 Task: Filter cards with "Active in the last four weeks".
Action: Mouse moved to (1047, 275)
Screenshot: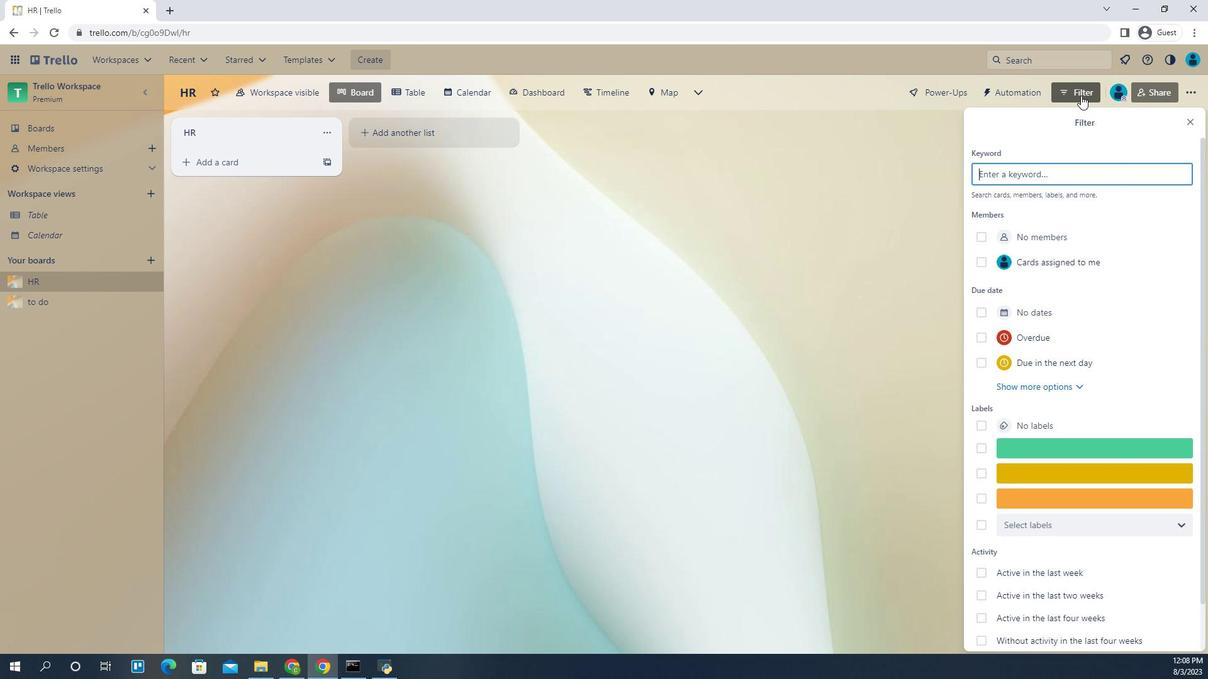 
Action: Mouse pressed left at (1047, 275)
Screenshot: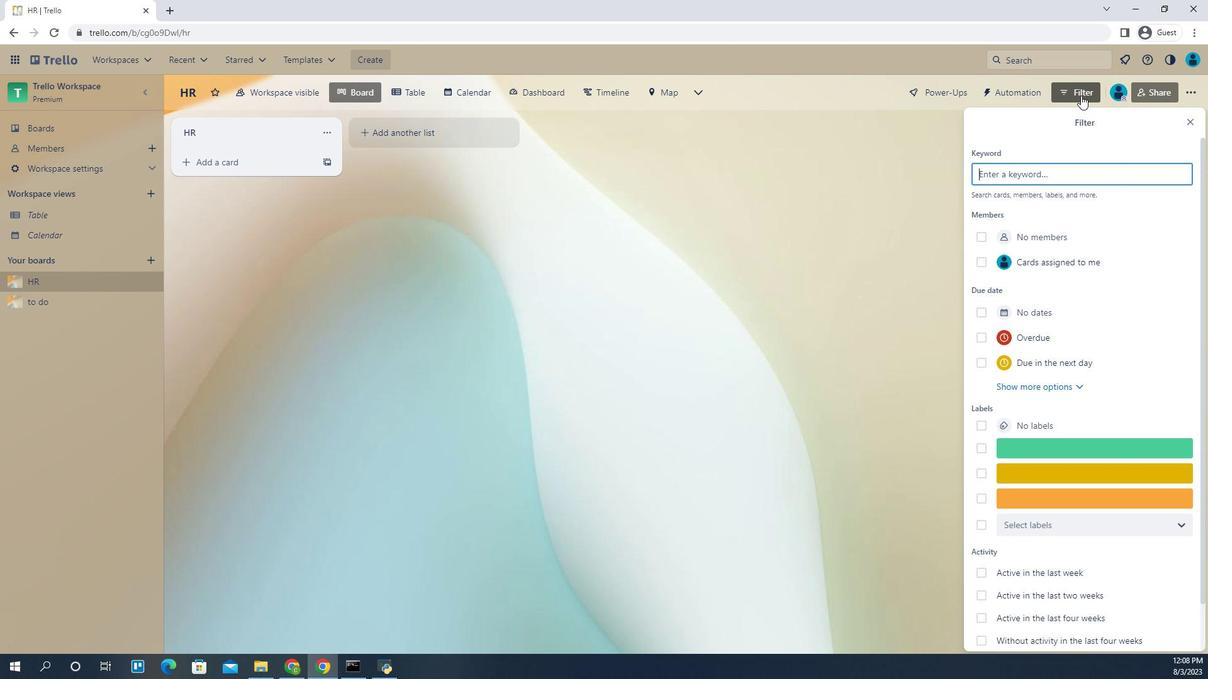 
Action: Mouse moved to (979, 624)
Screenshot: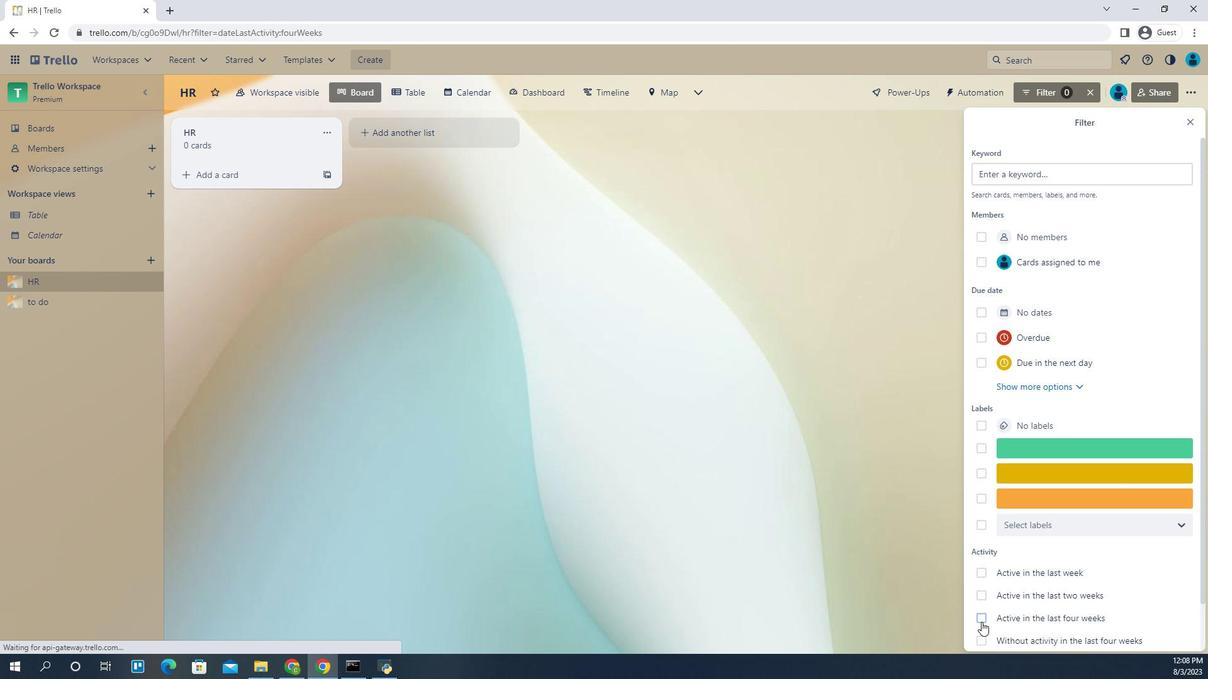 
Action: Mouse pressed left at (979, 624)
Screenshot: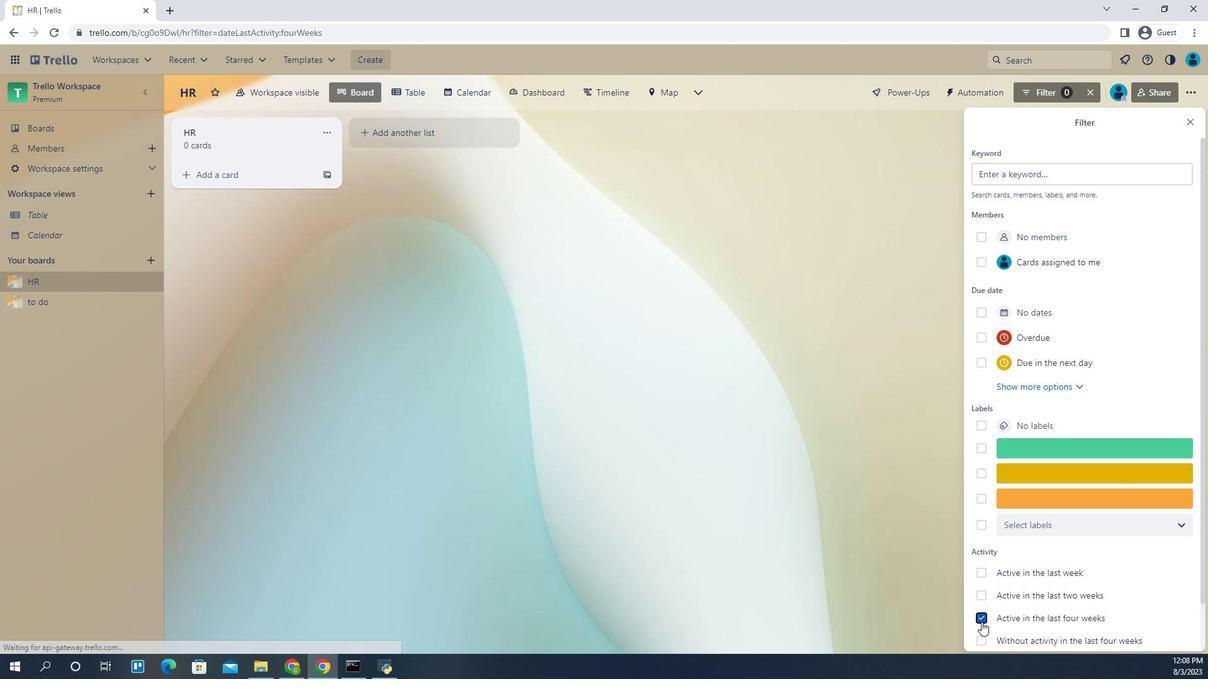 
